 Task: Change the Follow visibility to Anyone on linkedin.
Action: Mouse moved to (653, 72)
Screenshot: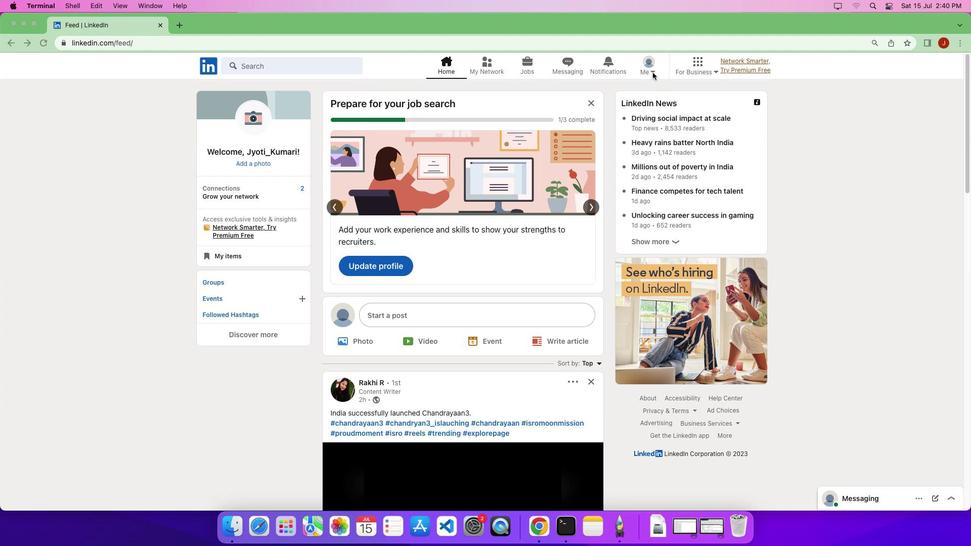 
Action: Mouse pressed left at (653, 72)
Screenshot: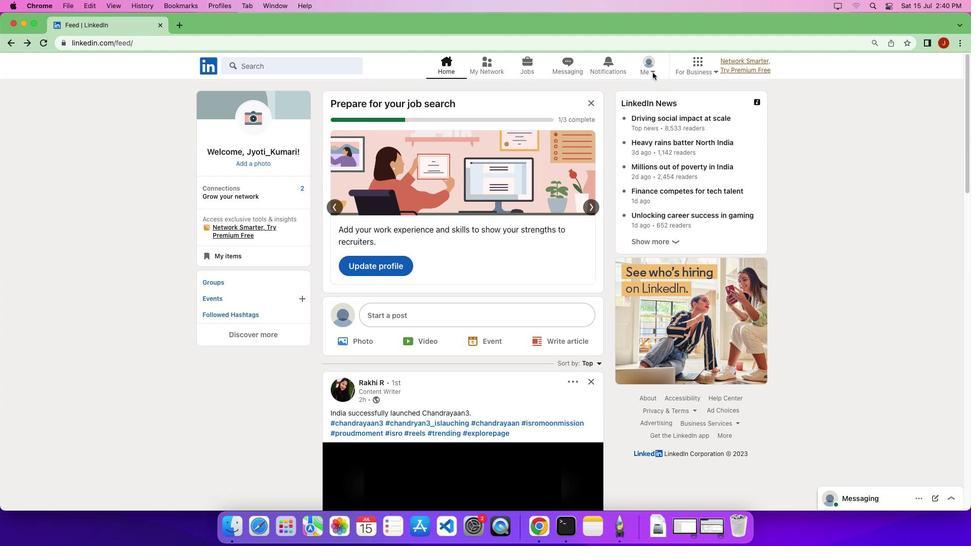 
Action: Mouse pressed left at (653, 72)
Screenshot: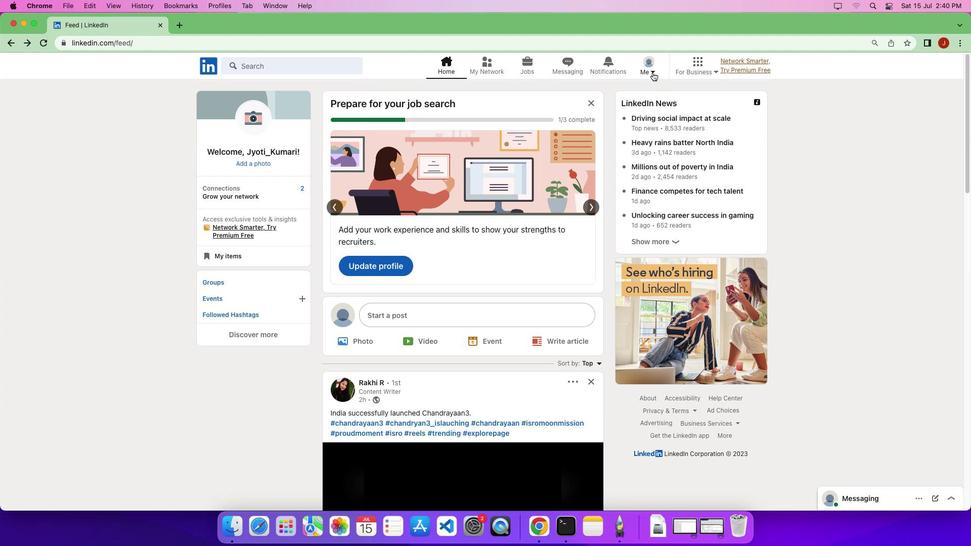 
Action: Mouse pressed left at (653, 72)
Screenshot: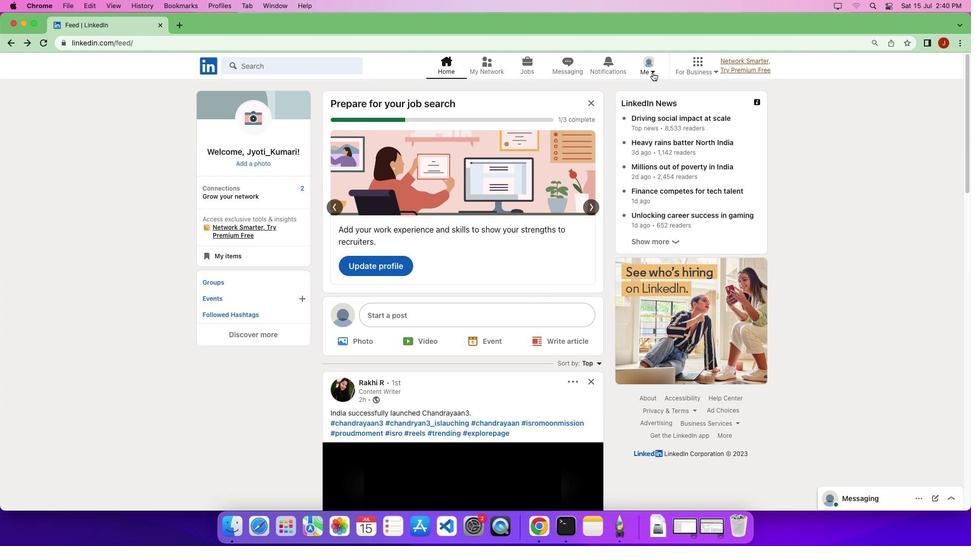 
Action: Mouse moved to (592, 186)
Screenshot: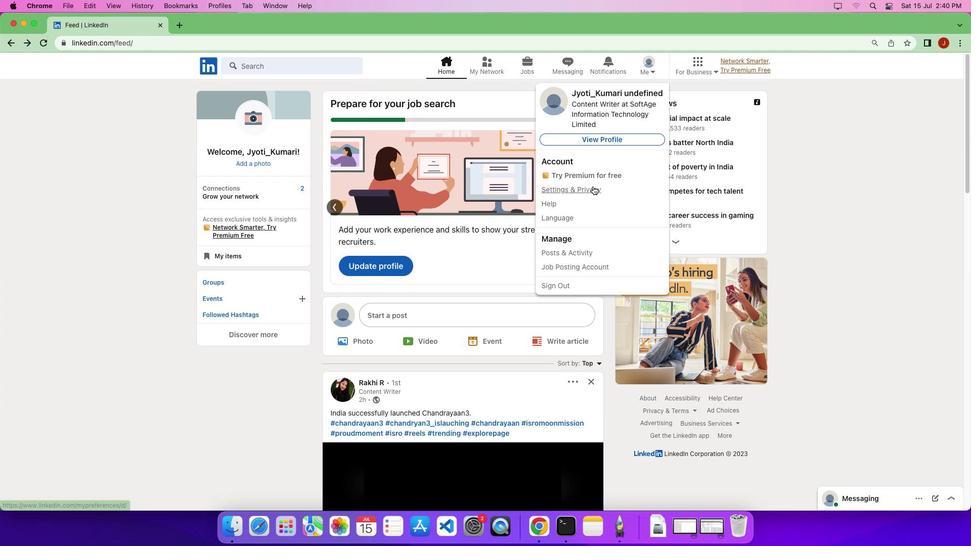 
Action: Mouse pressed left at (592, 186)
Screenshot: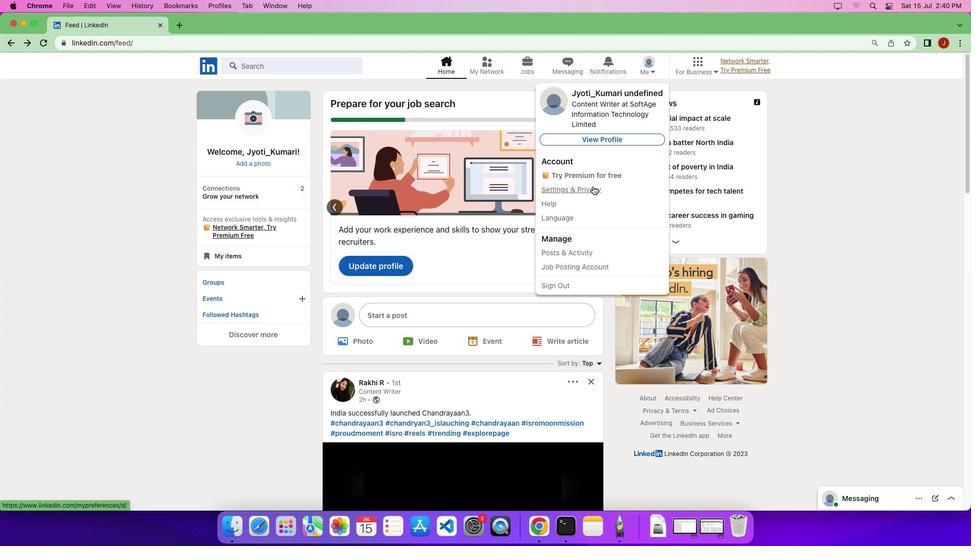 
Action: Mouse moved to (65, 216)
Screenshot: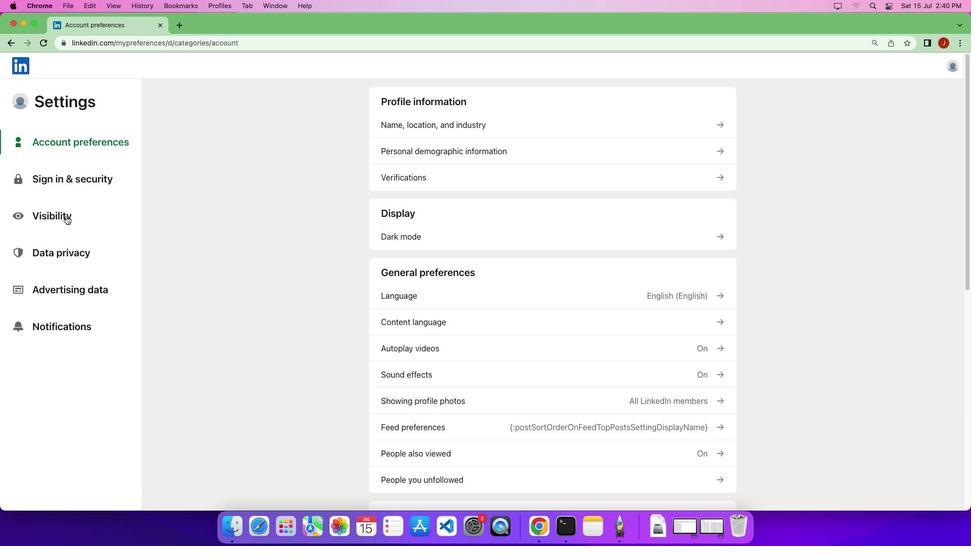 
Action: Mouse pressed left at (65, 216)
Screenshot: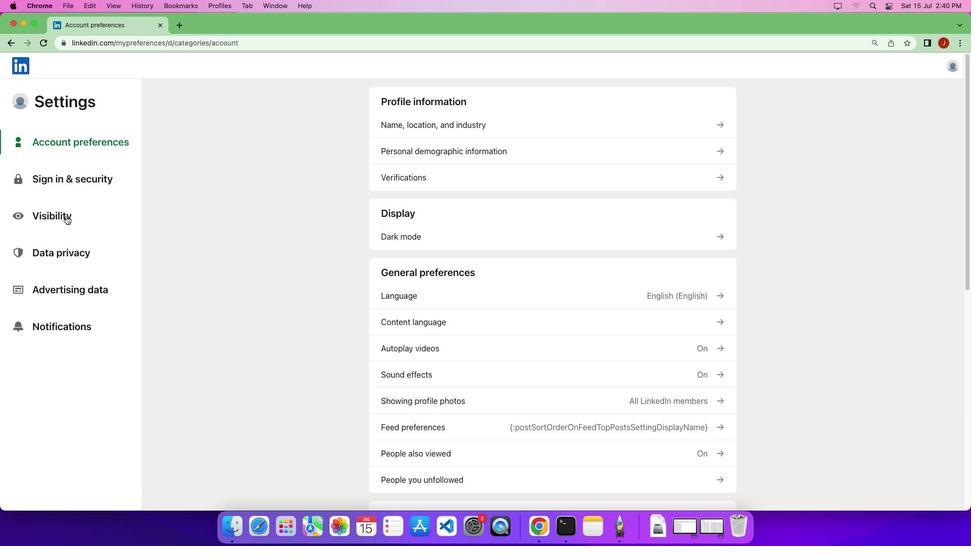 
Action: Mouse pressed left at (65, 216)
Screenshot: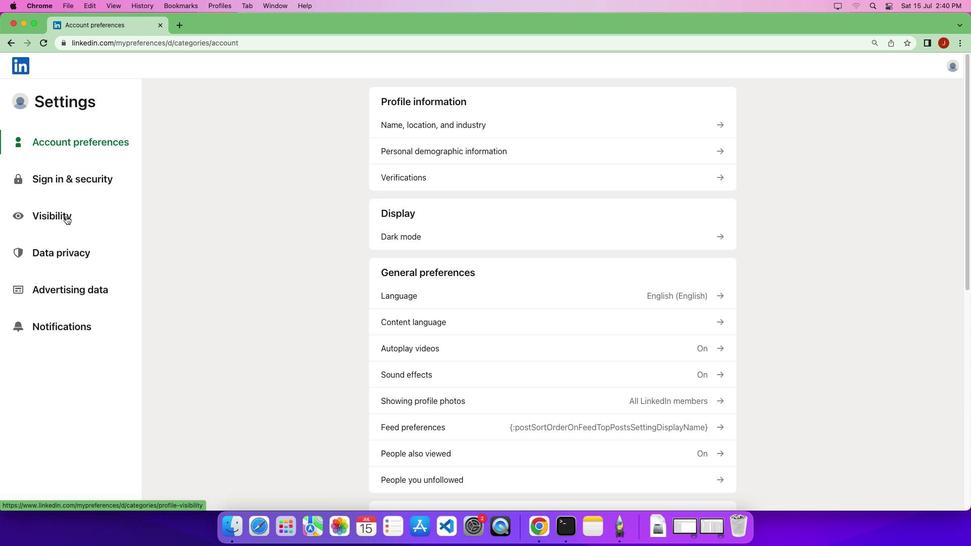 
Action: Mouse moved to (713, 225)
Screenshot: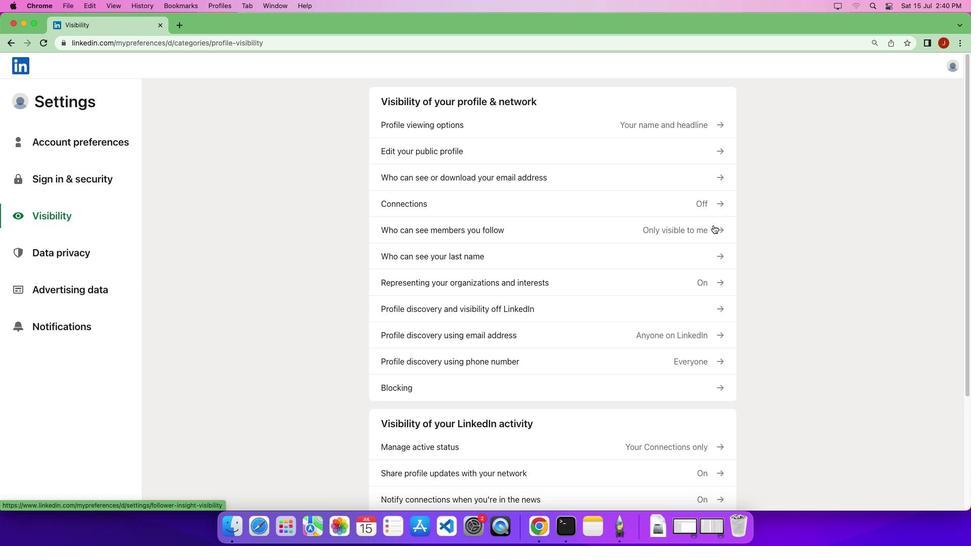 
Action: Mouse pressed left at (713, 225)
Screenshot: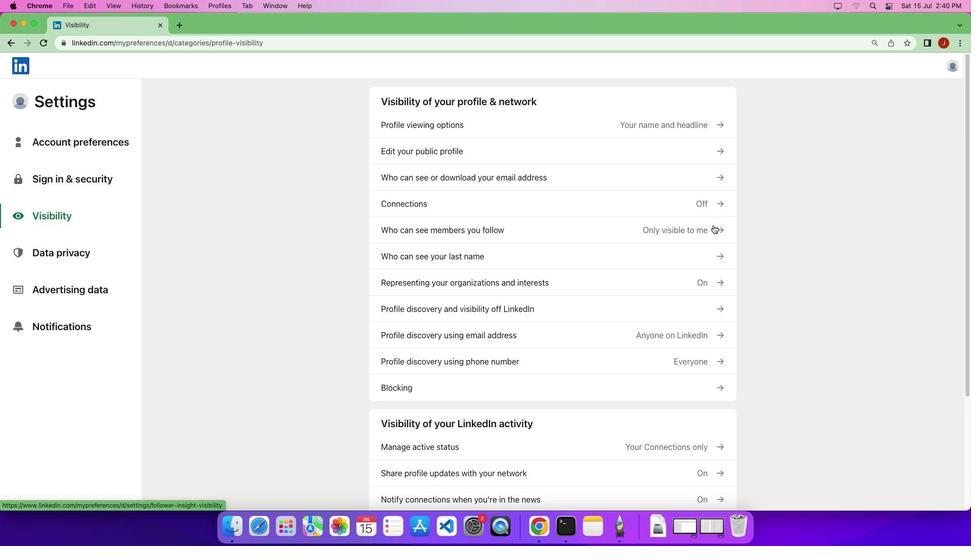 
Action: Mouse moved to (398, 184)
Screenshot: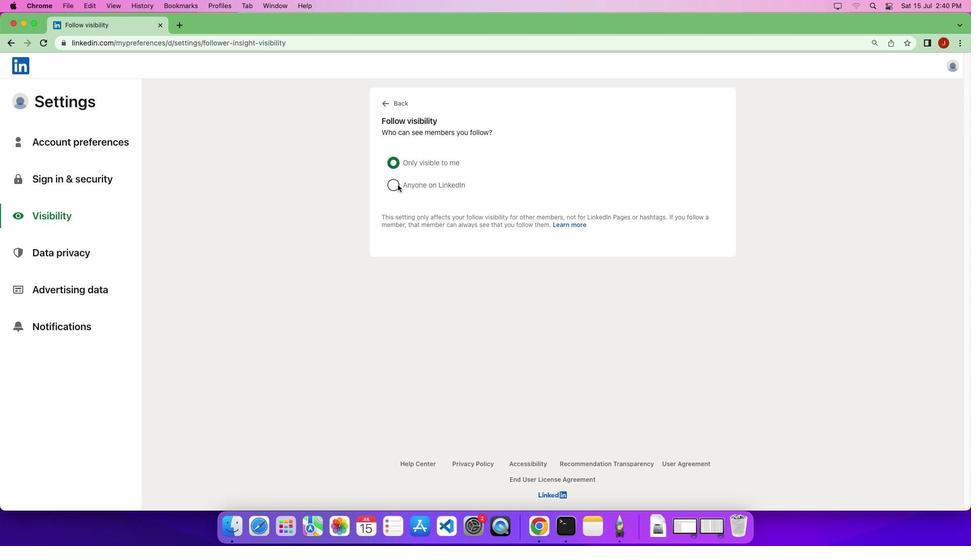 
Action: Mouse pressed left at (398, 184)
Screenshot: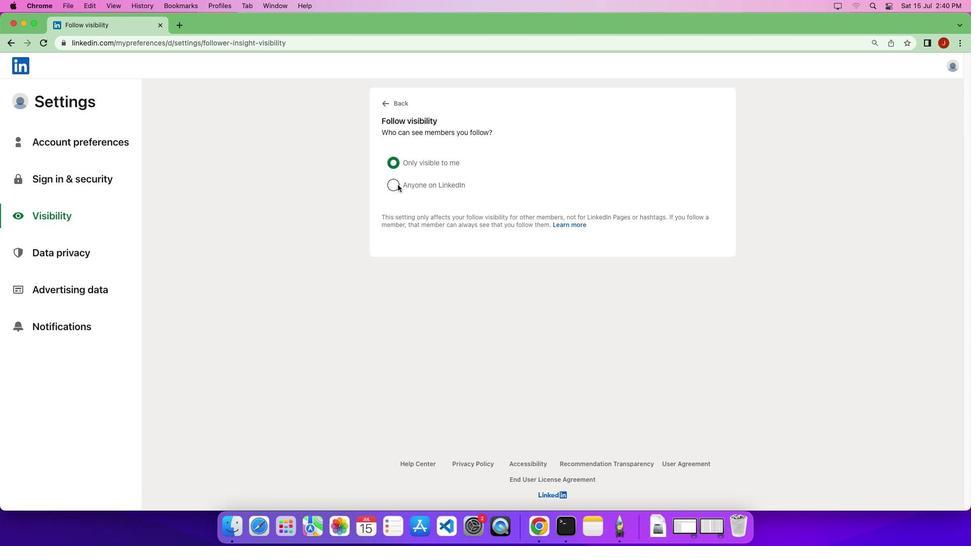 
